 Task: Create a rule from the Routing list, Task moved to a section -> Set Priority in the project TranslateForge , set the section as Done clear the priority.
Action: Mouse pressed left at (15, 48)
Screenshot: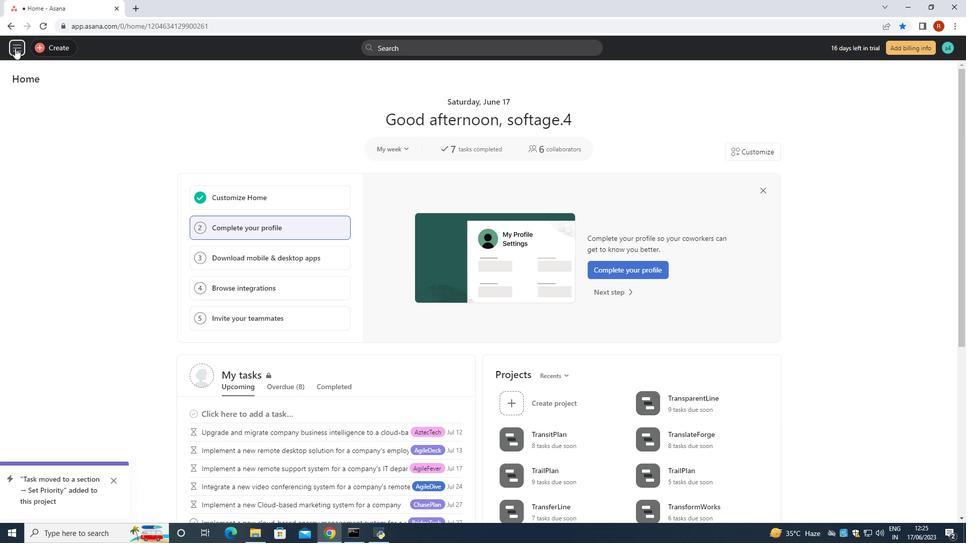 
Action: Mouse moved to (54, 328)
Screenshot: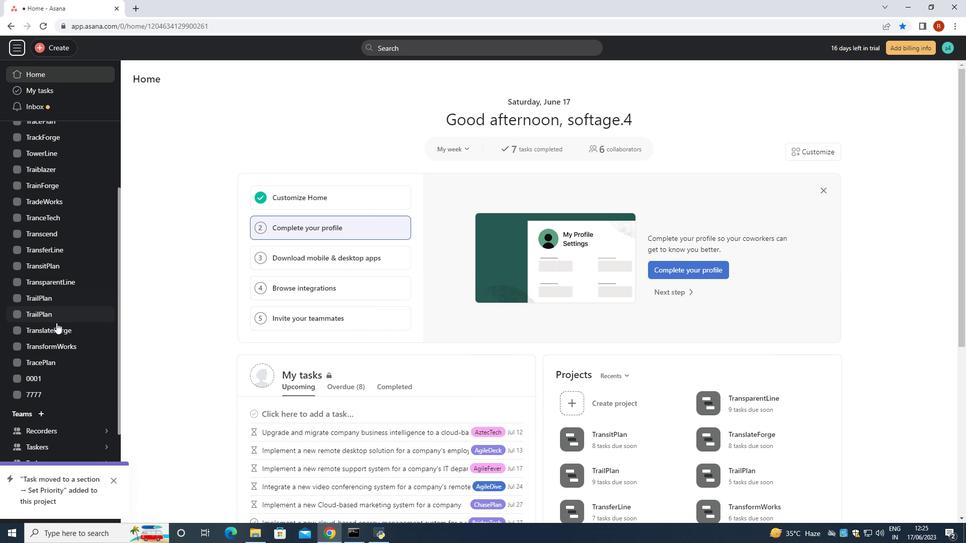 
Action: Mouse pressed left at (54, 328)
Screenshot: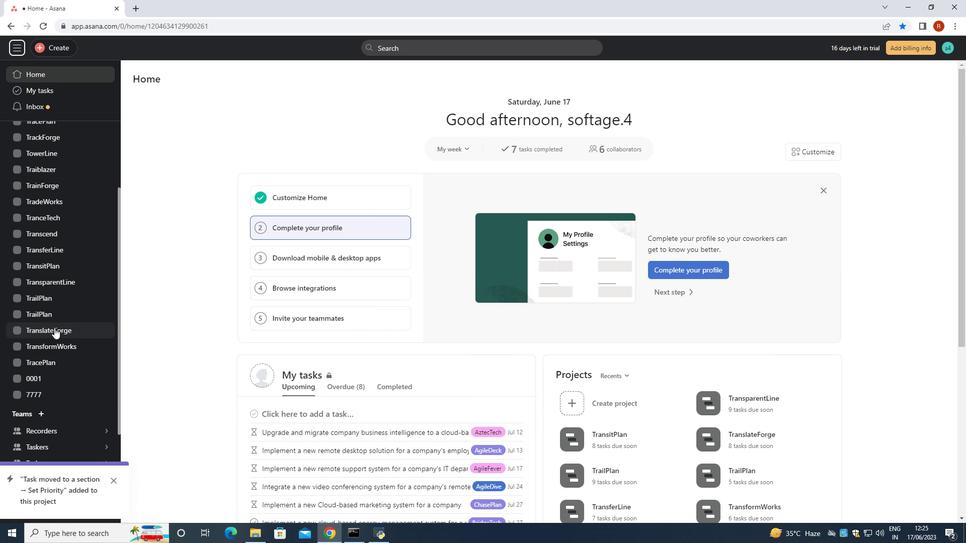 
Action: Mouse moved to (940, 79)
Screenshot: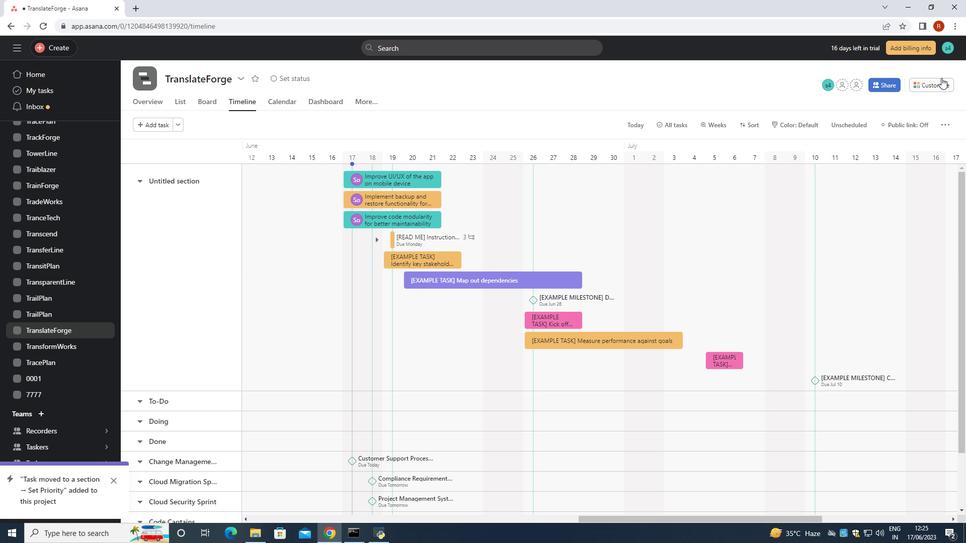 
Action: Mouse pressed left at (940, 79)
Screenshot: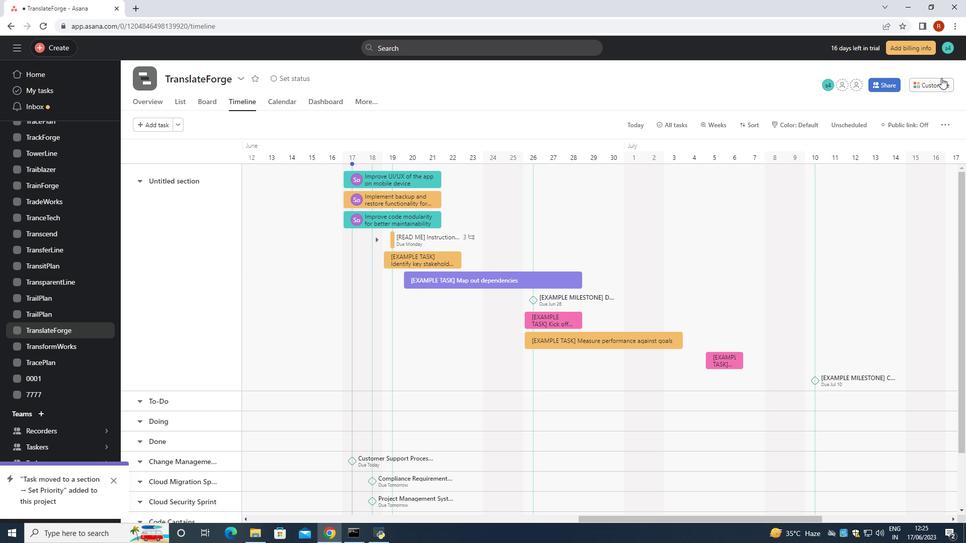 
Action: Mouse moved to (761, 248)
Screenshot: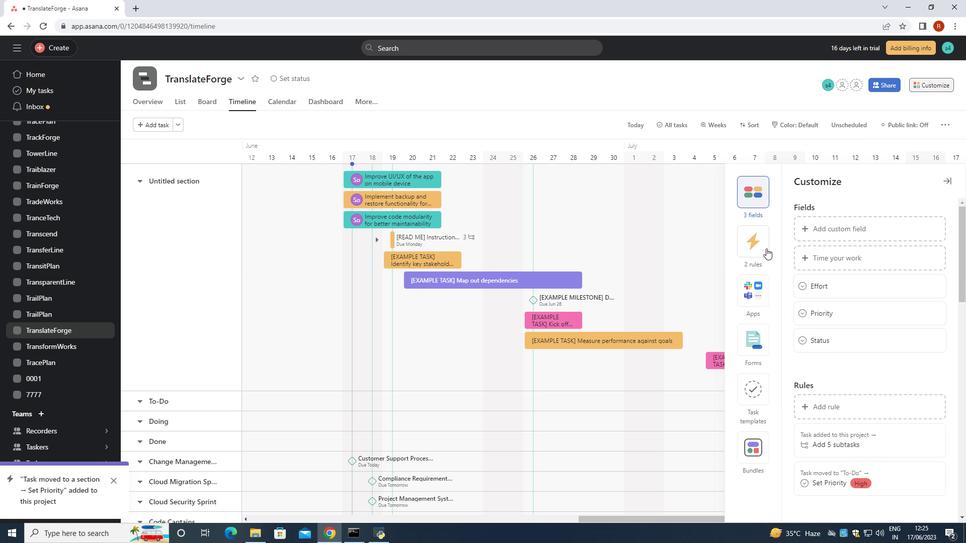 
Action: Mouse pressed left at (761, 248)
Screenshot: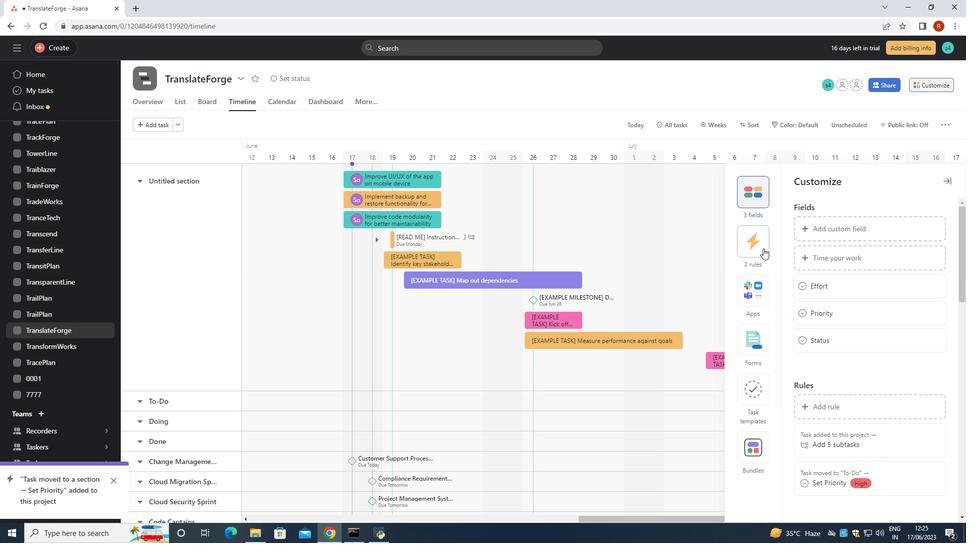 
Action: Mouse moved to (845, 222)
Screenshot: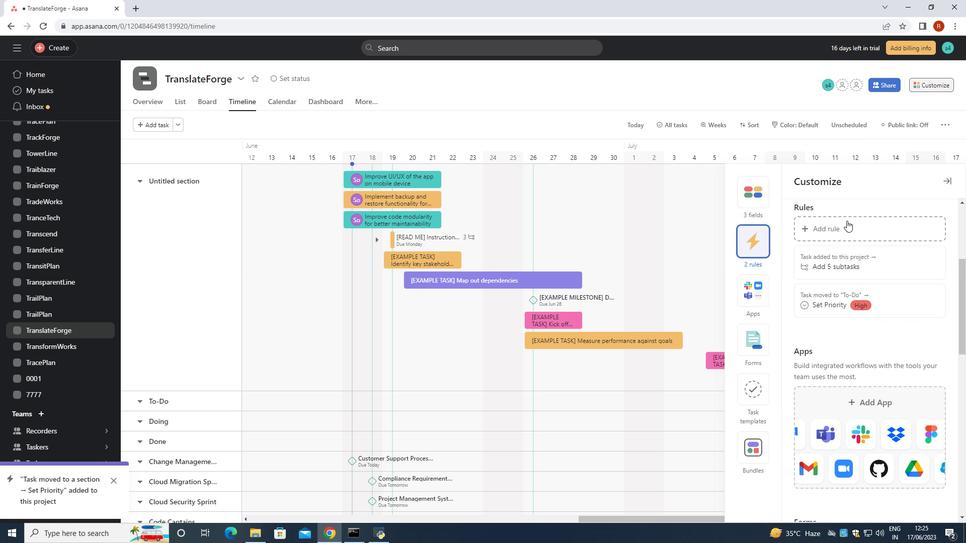 
Action: Mouse pressed left at (845, 222)
Screenshot: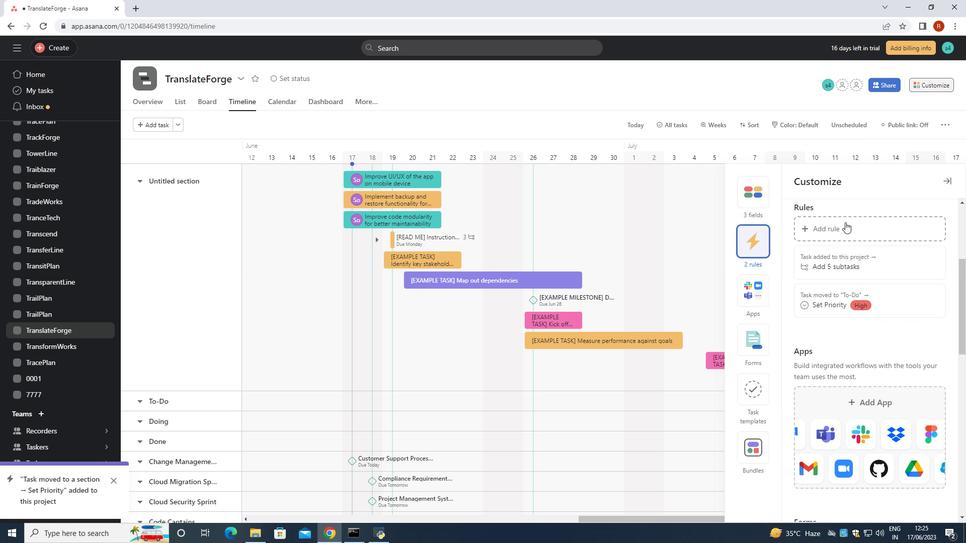 
Action: Mouse moved to (206, 135)
Screenshot: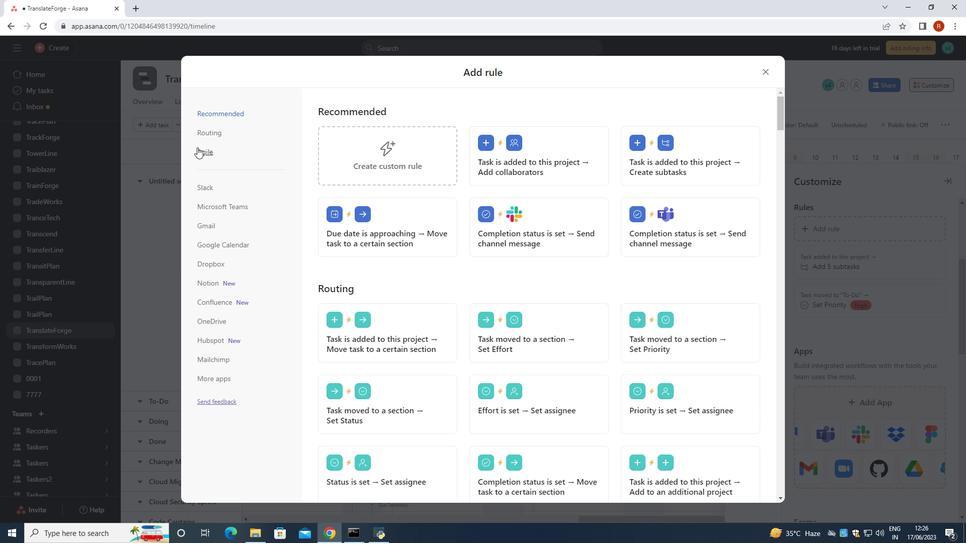 
Action: Mouse pressed left at (206, 135)
Screenshot: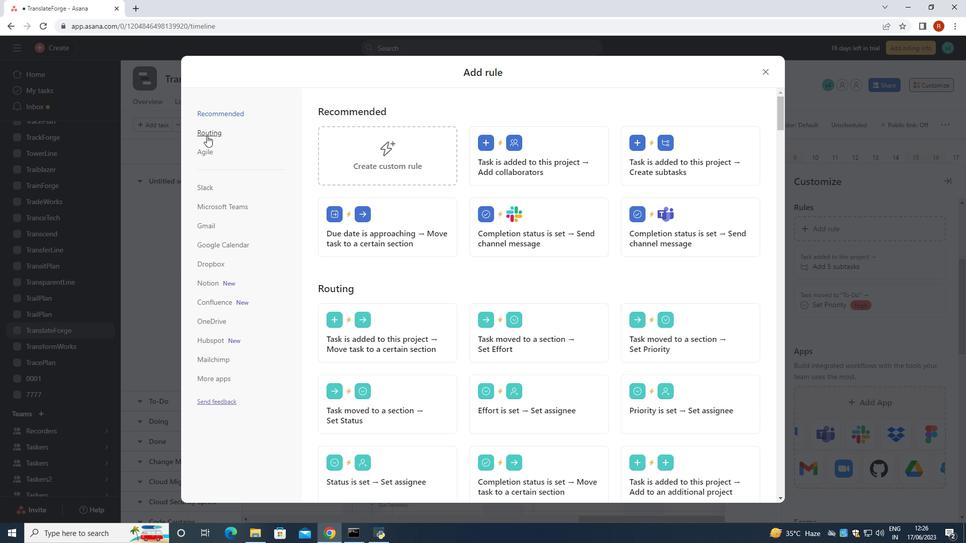 
Action: Mouse moved to (698, 165)
Screenshot: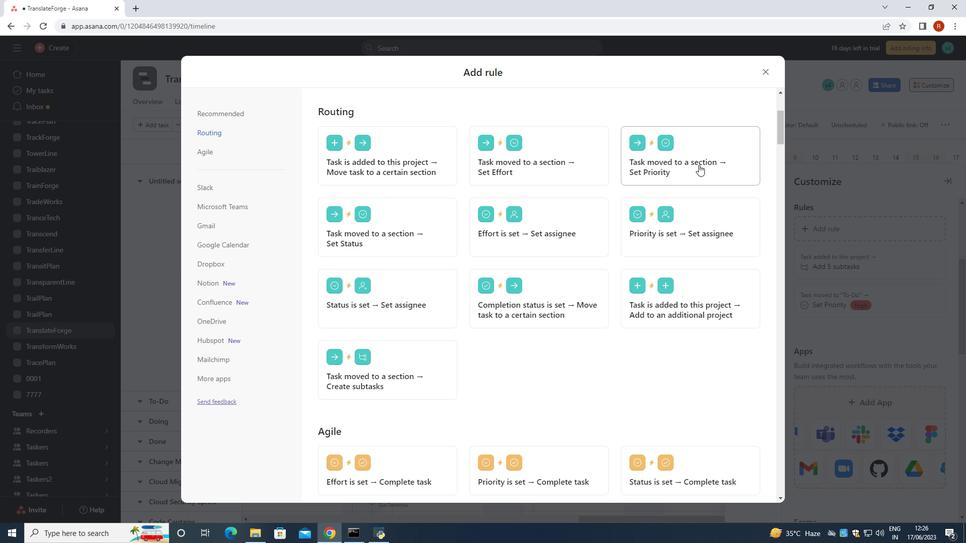 
Action: Mouse pressed left at (698, 165)
Screenshot: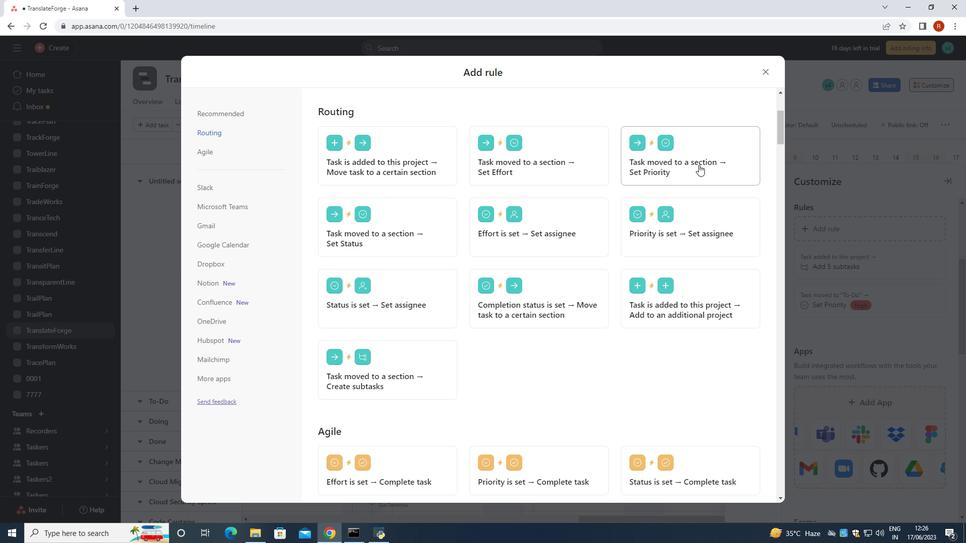 
Action: Mouse moved to (352, 276)
Screenshot: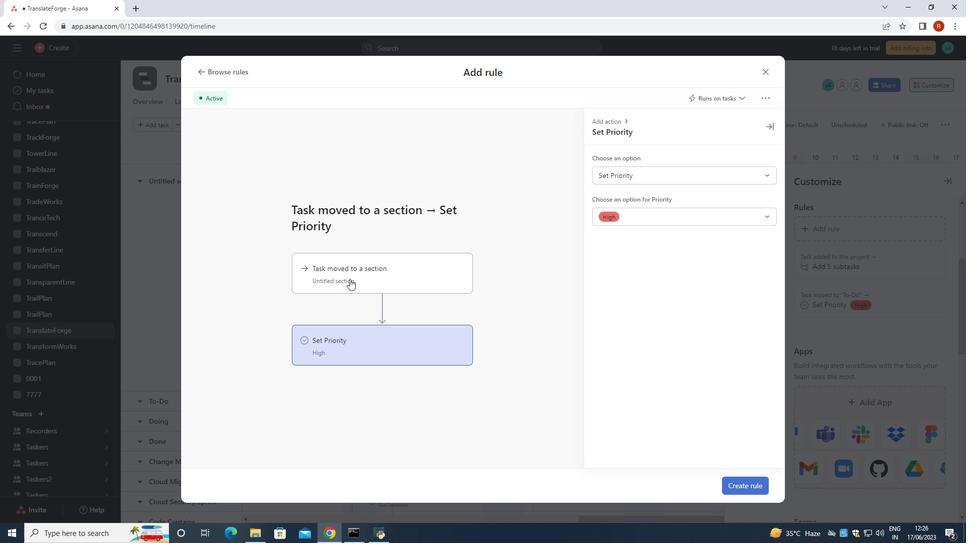 
Action: Mouse pressed left at (352, 276)
Screenshot: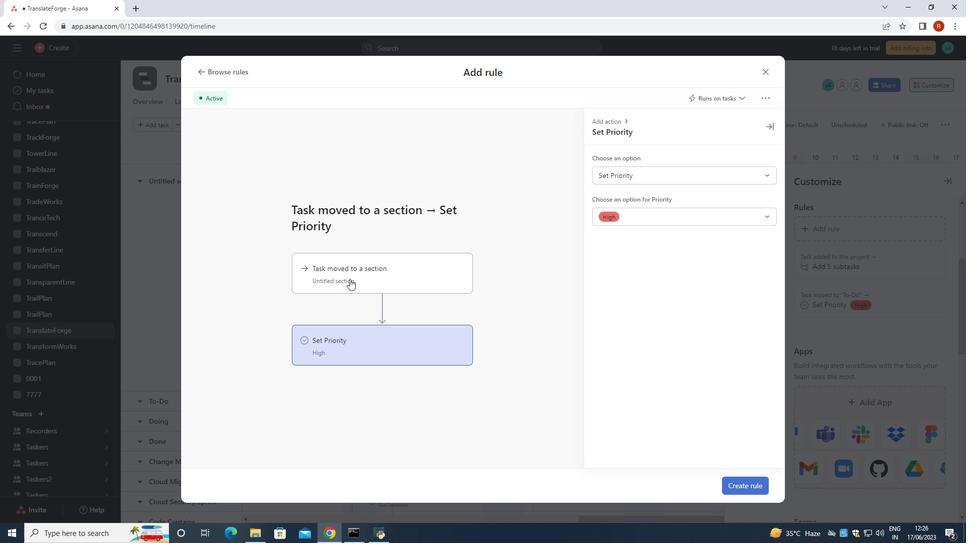 
Action: Mouse moved to (691, 178)
Screenshot: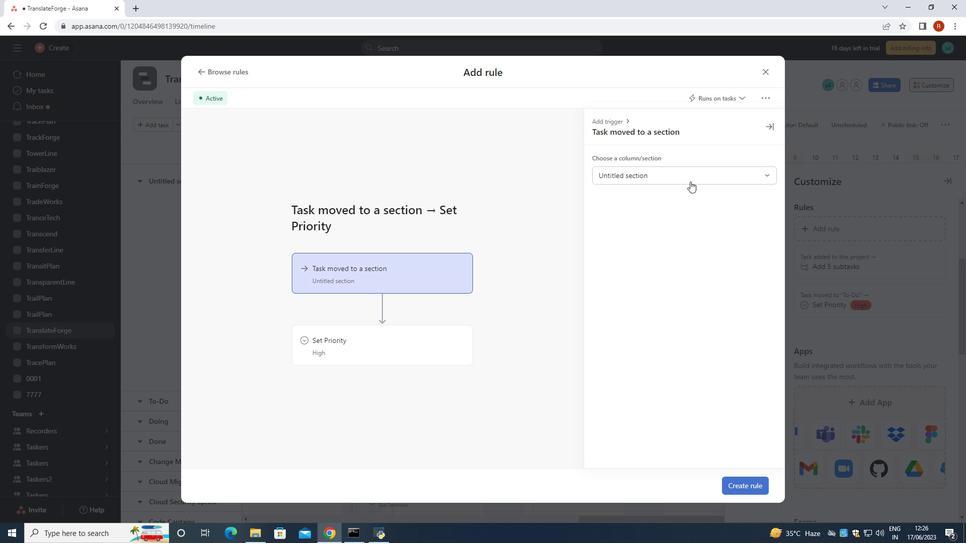 
Action: Mouse pressed left at (691, 178)
Screenshot: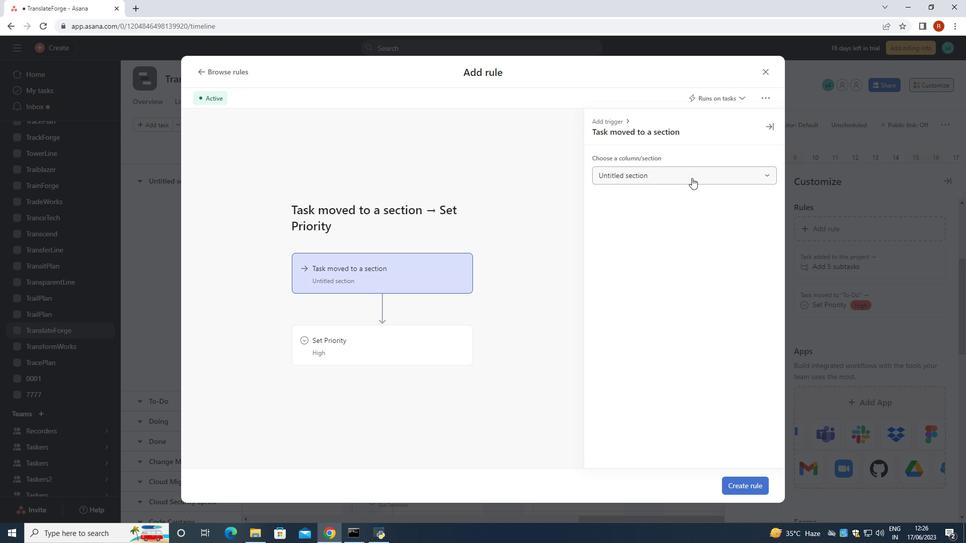 
Action: Mouse pressed left at (691, 178)
Screenshot: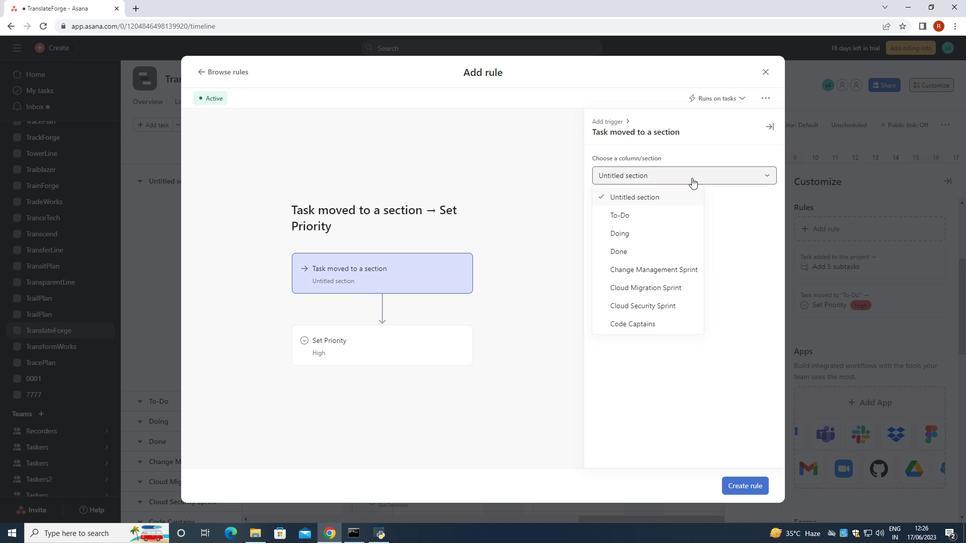 
Action: Mouse pressed left at (691, 178)
Screenshot: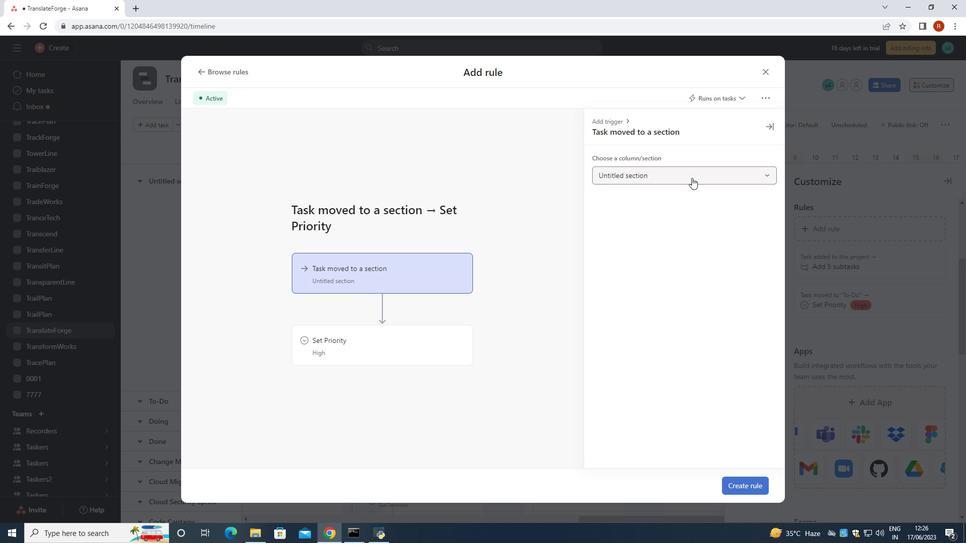 
Action: Mouse moved to (629, 251)
Screenshot: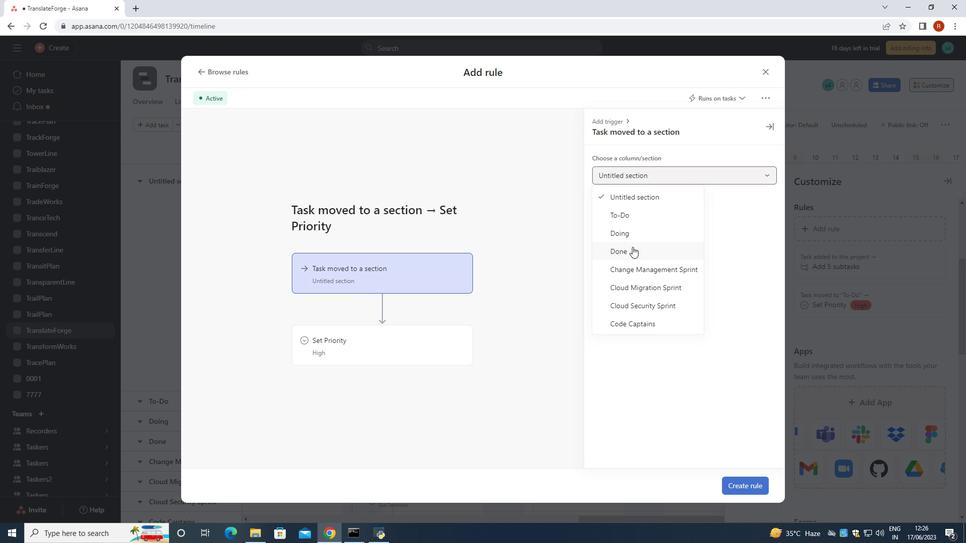 
Action: Mouse pressed left at (629, 251)
Screenshot: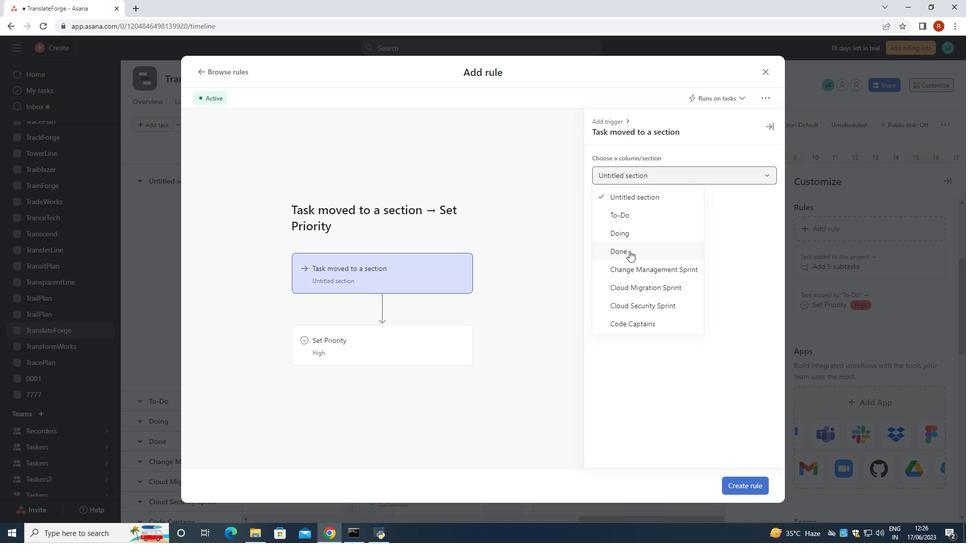 
Action: Mouse moved to (371, 350)
Screenshot: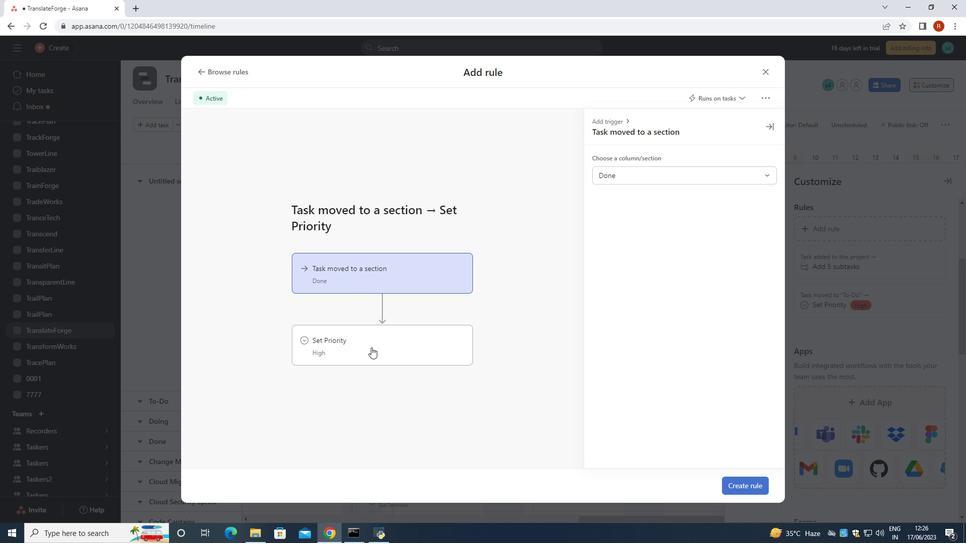 
Action: Mouse pressed left at (371, 350)
Screenshot: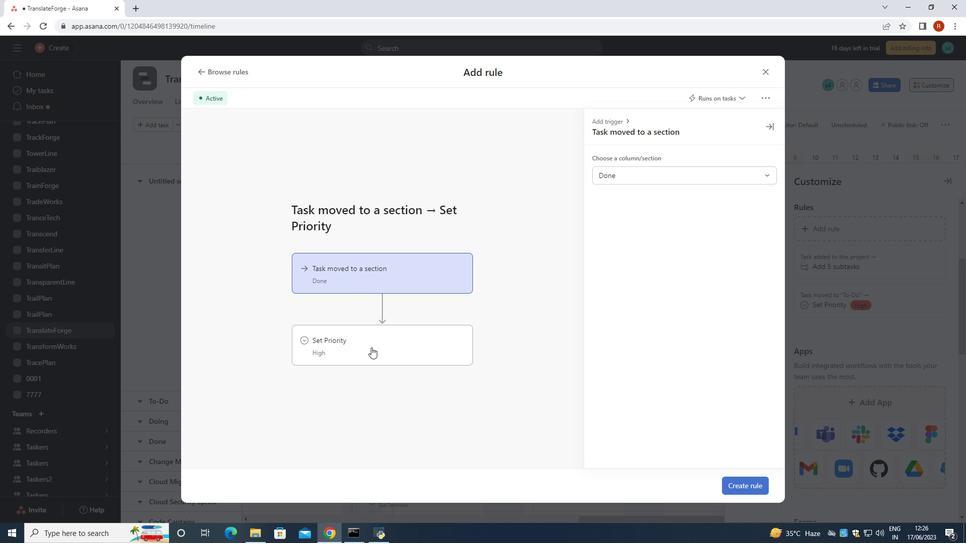 
Action: Mouse moved to (699, 169)
Screenshot: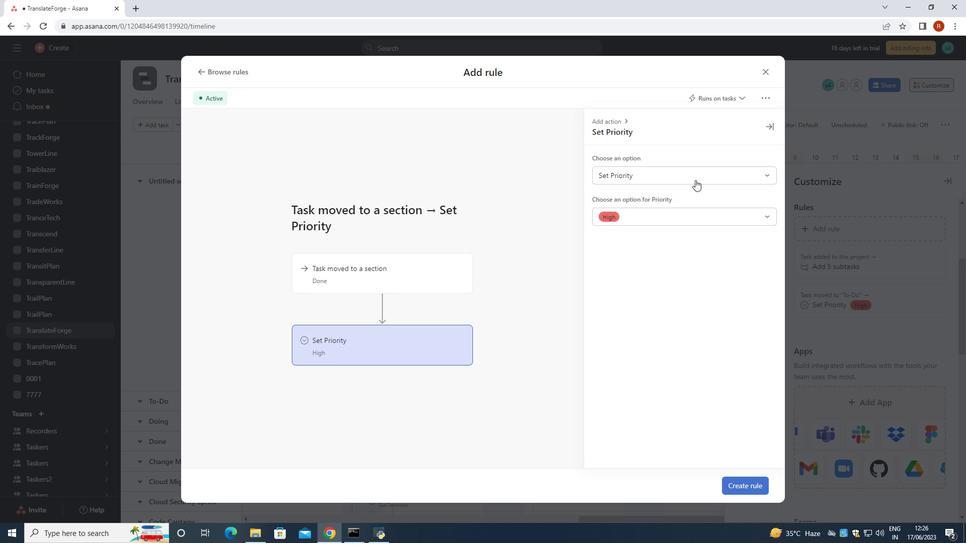 
Action: Mouse pressed left at (699, 169)
Screenshot: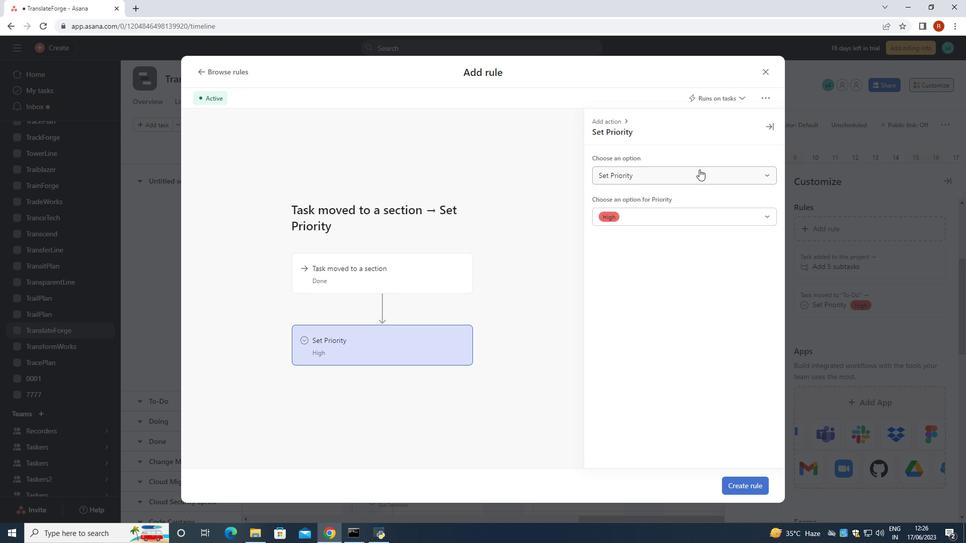 
Action: Mouse moved to (635, 213)
Screenshot: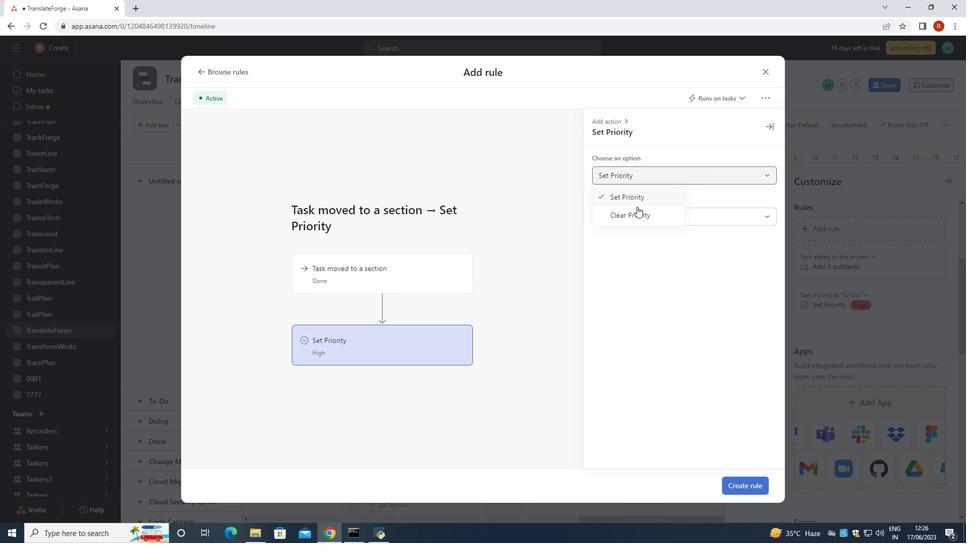 
Action: Mouse pressed left at (635, 213)
Screenshot: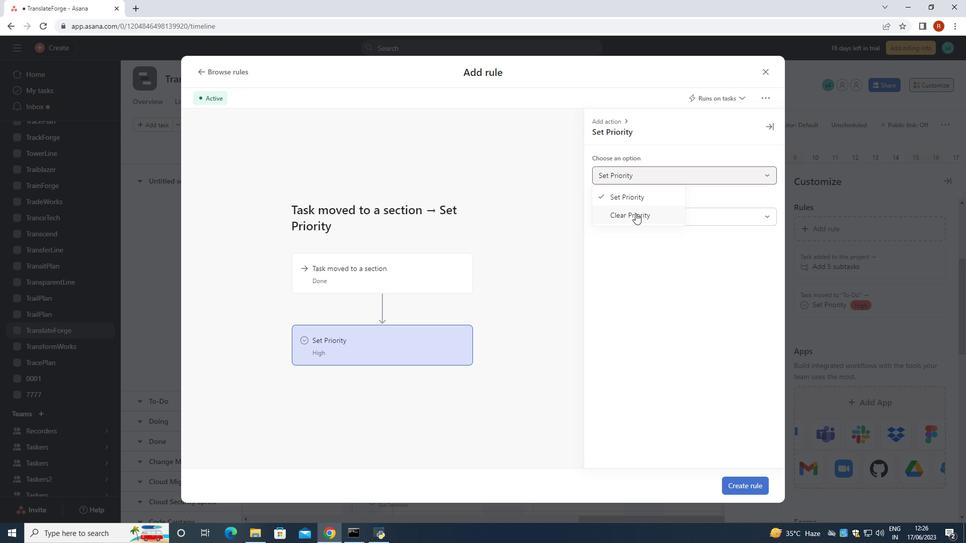 
Action: Mouse moved to (758, 481)
Screenshot: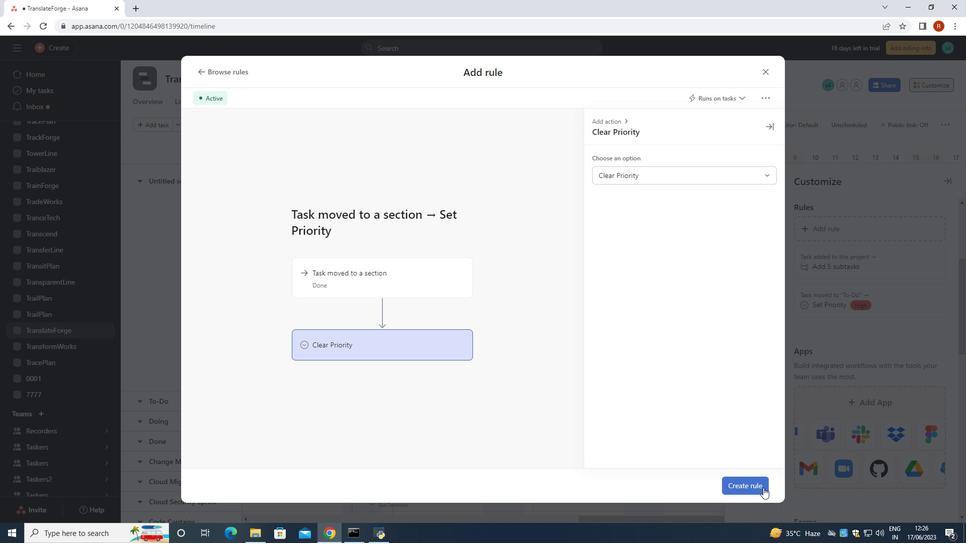 
Action: Mouse pressed left at (758, 481)
Screenshot: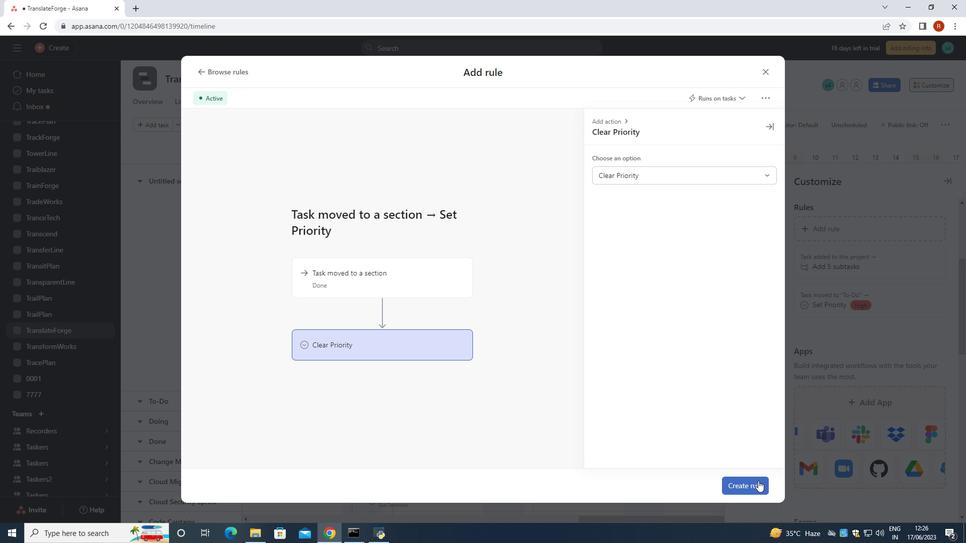
Action: Mouse moved to (757, 479)
Screenshot: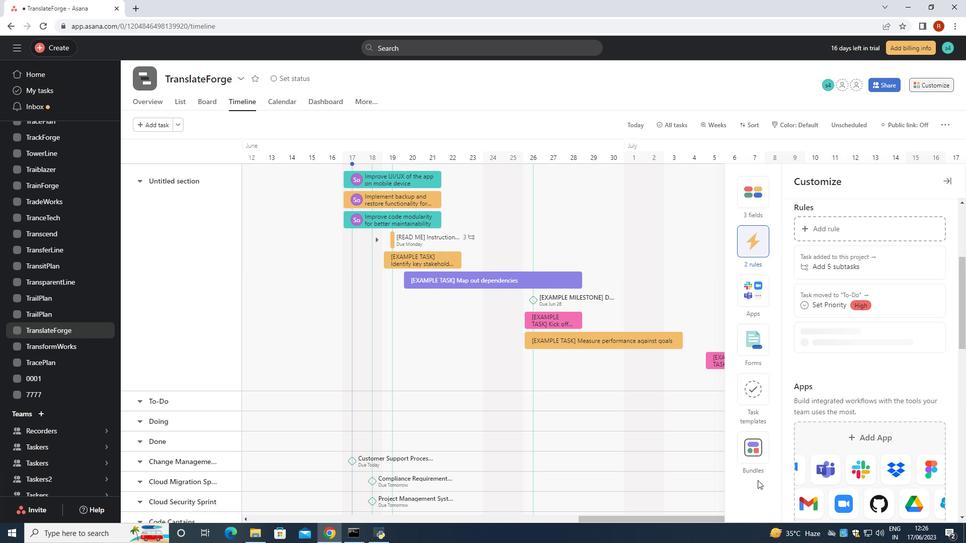 
